 Task: Forward the 'Education' task to natasha.rominoff7@outlook.com.
Action: Mouse moved to (13, 159)
Screenshot: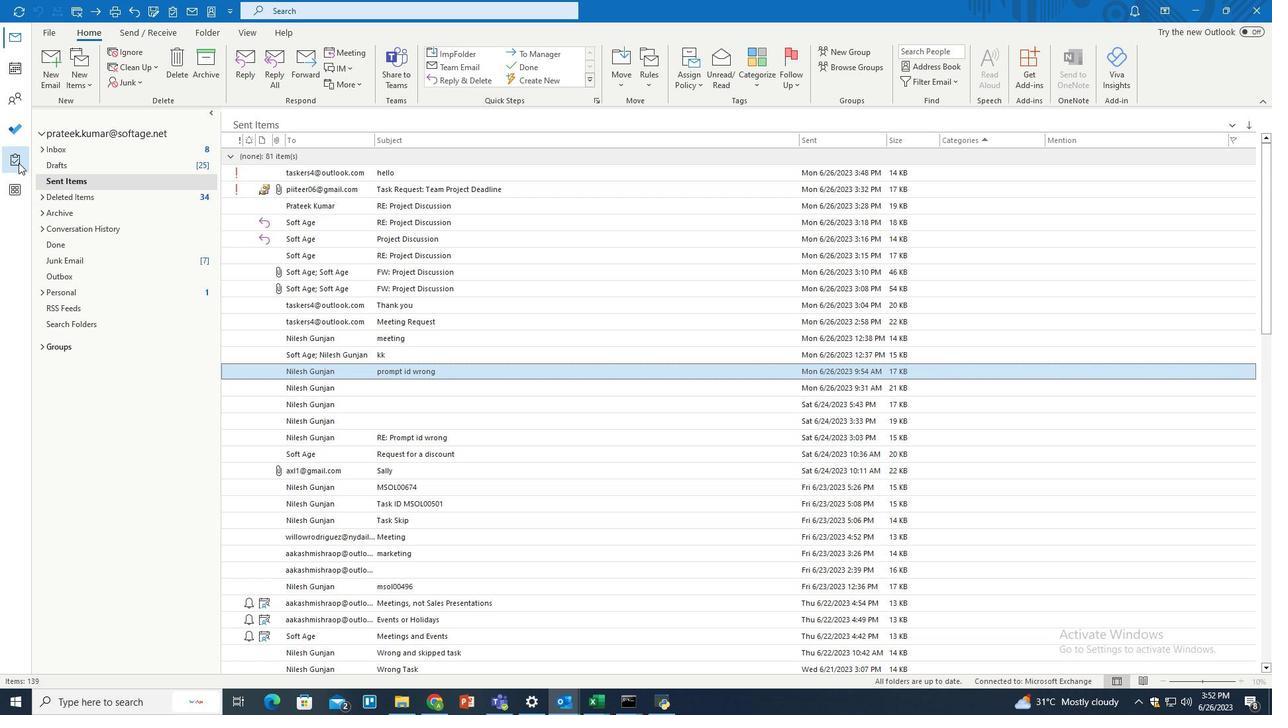 
Action: Mouse pressed left at (13, 159)
Screenshot: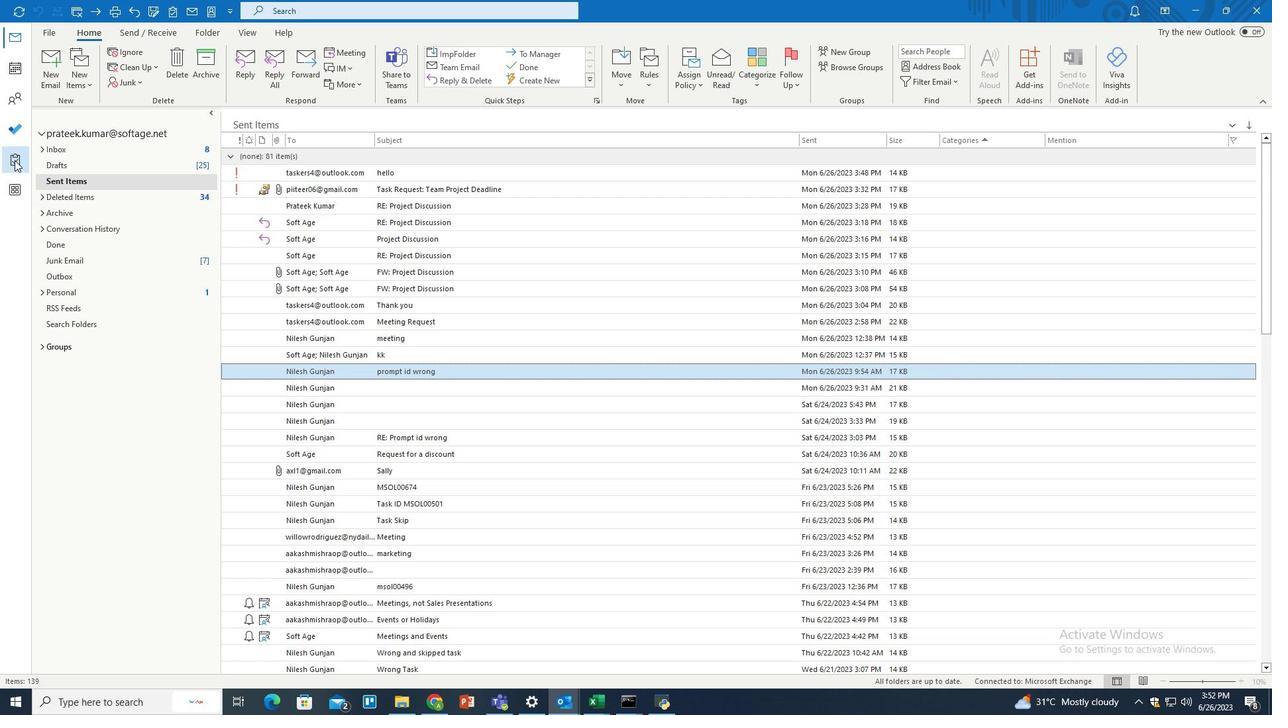 
Action: Mouse moved to (117, 152)
Screenshot: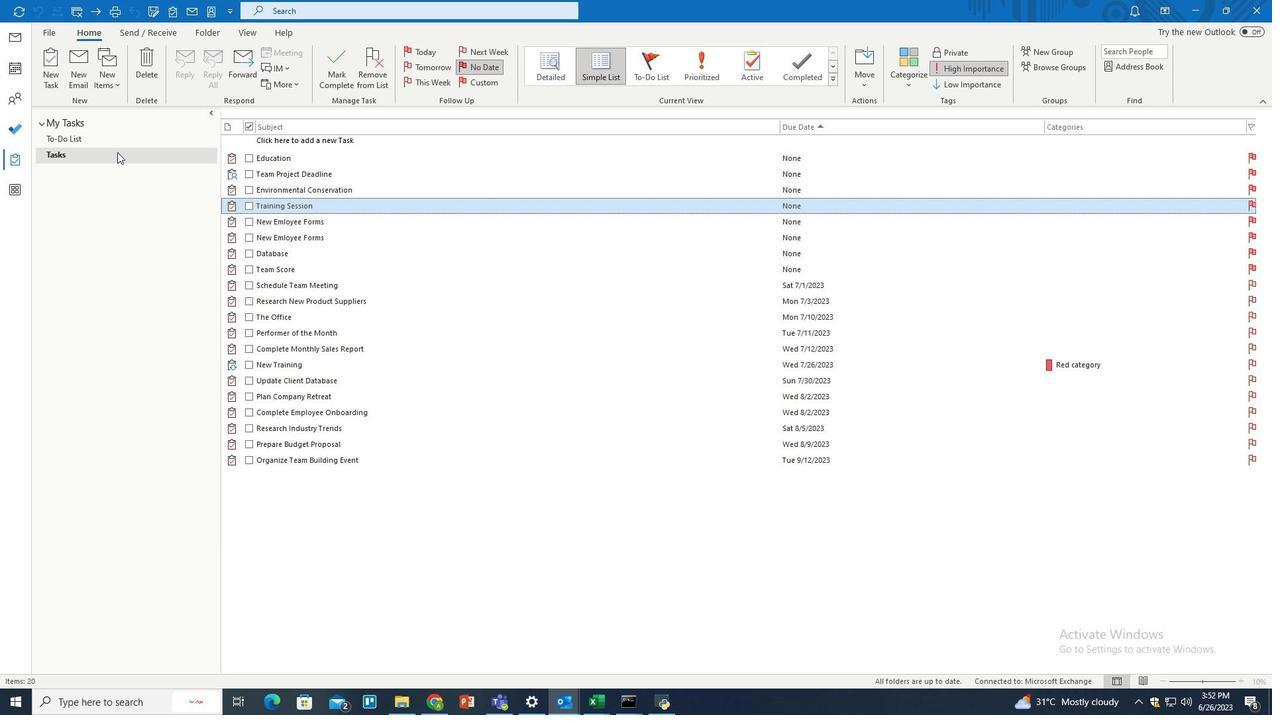 
Action: Mouse pressed left at (117, 152)
Screenshot: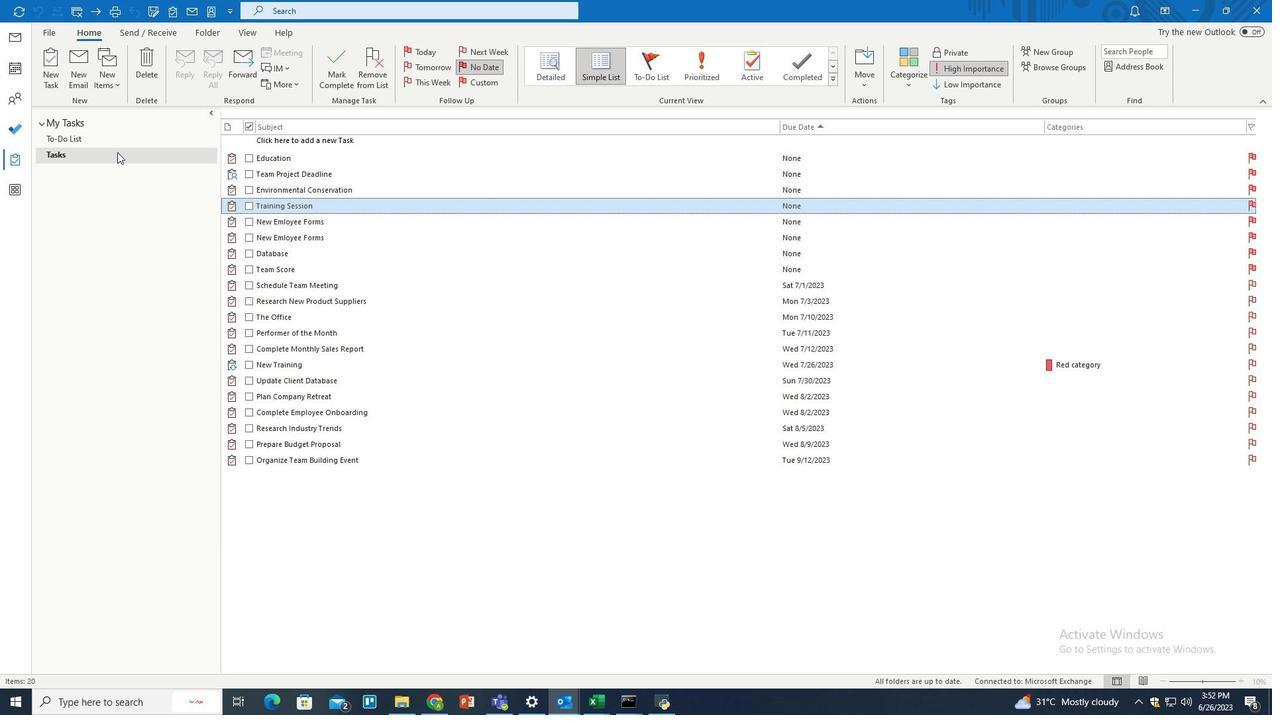 
Action: Mouse moved to (286, 157)
Screenshot: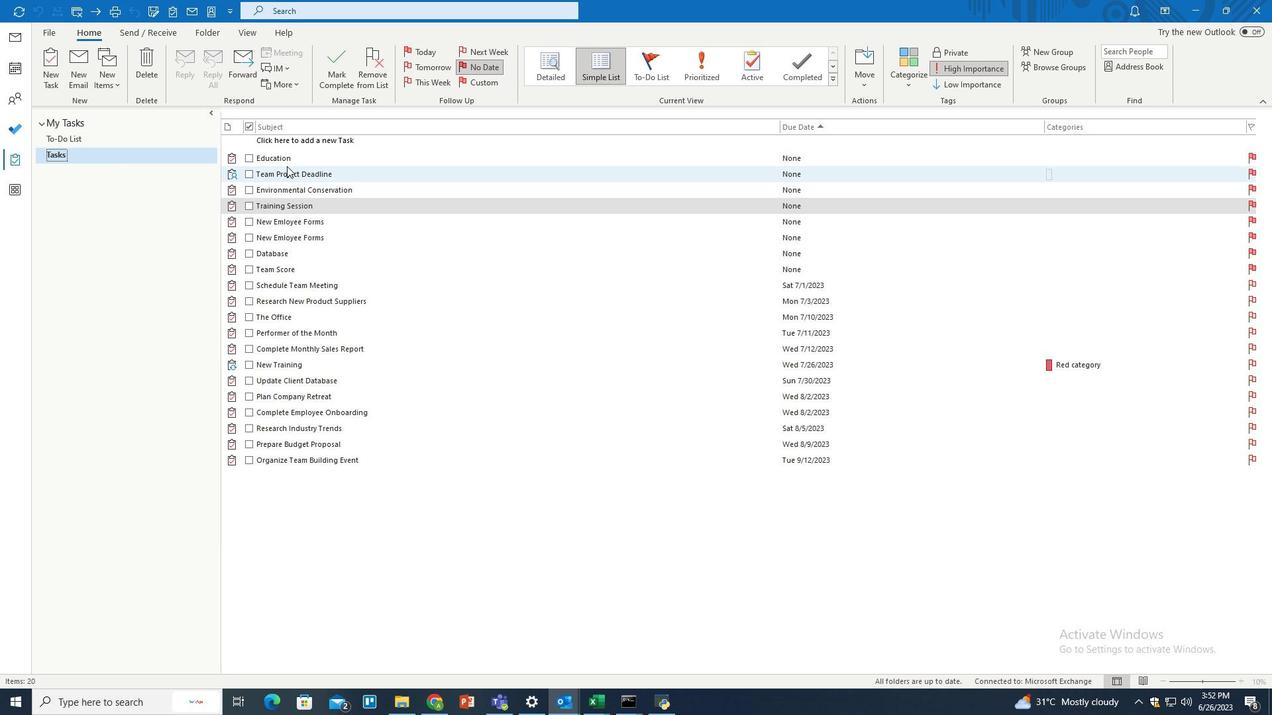 
Action: Mouse pressed left at (286, 157)
Screenshot: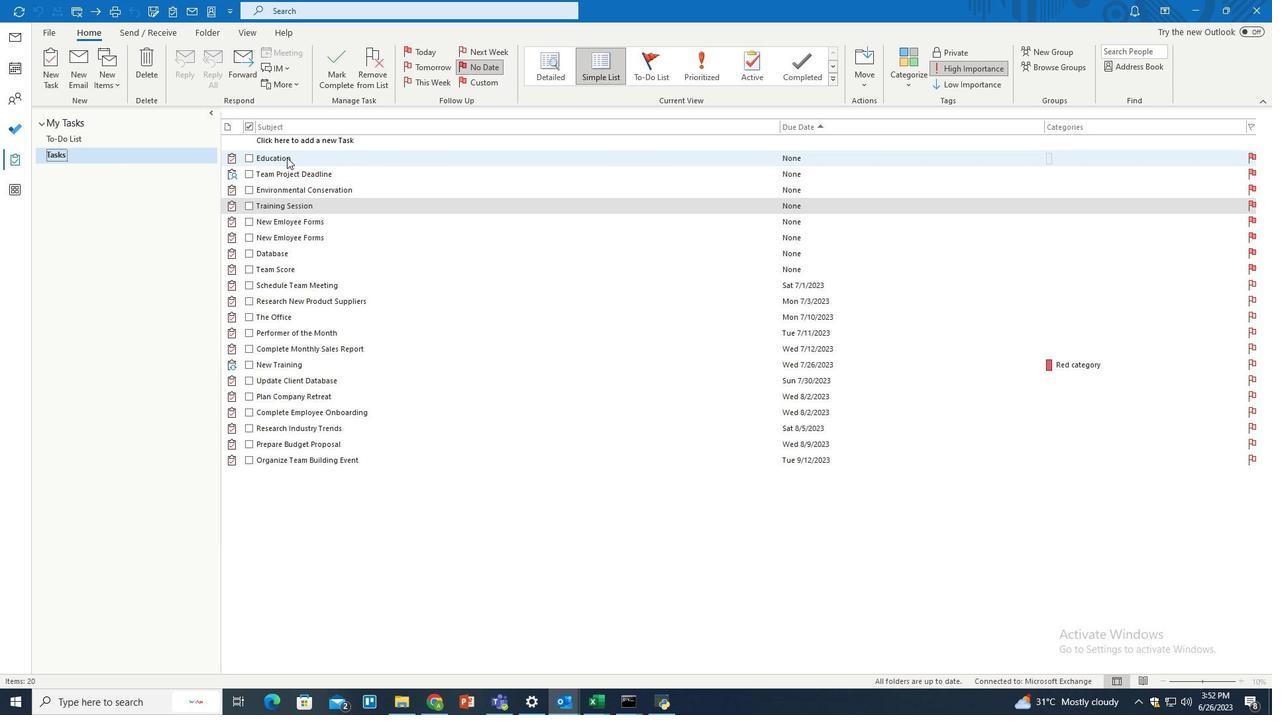 
Action: Mouse pressed left at (286, 157)
Screenshot: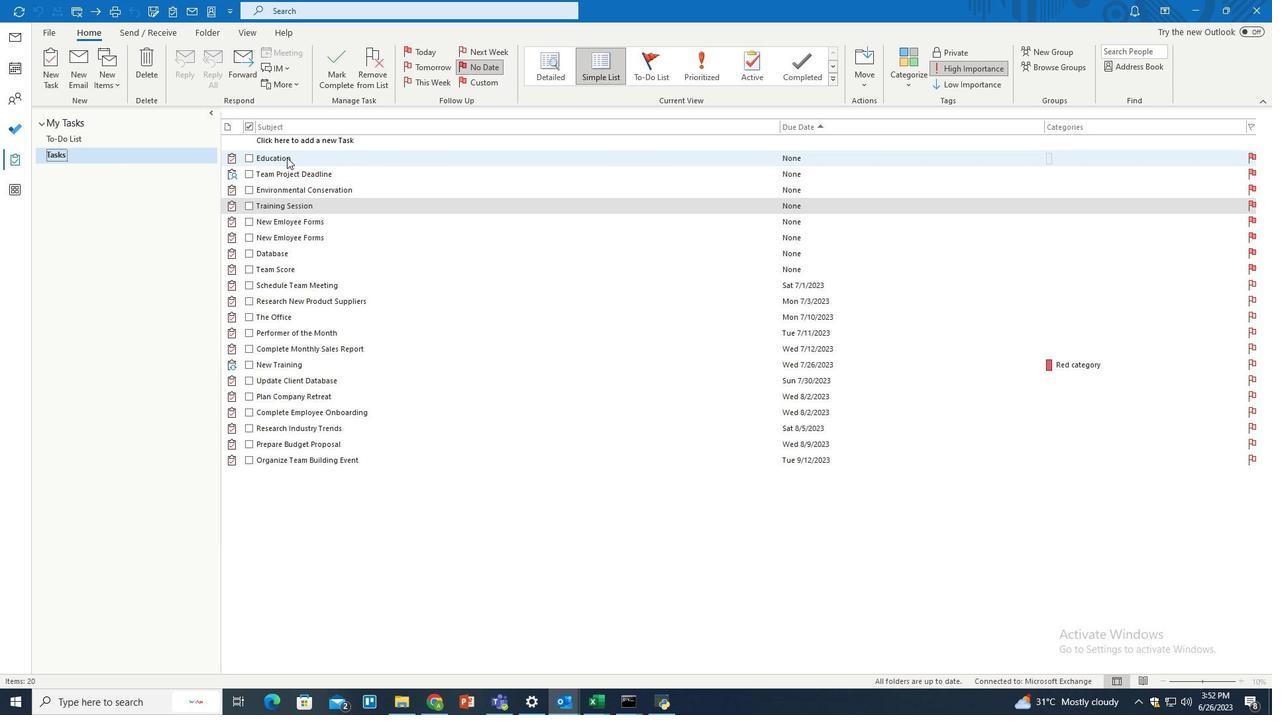 
Action: Mouse moved to (184, 291)
Screenshot: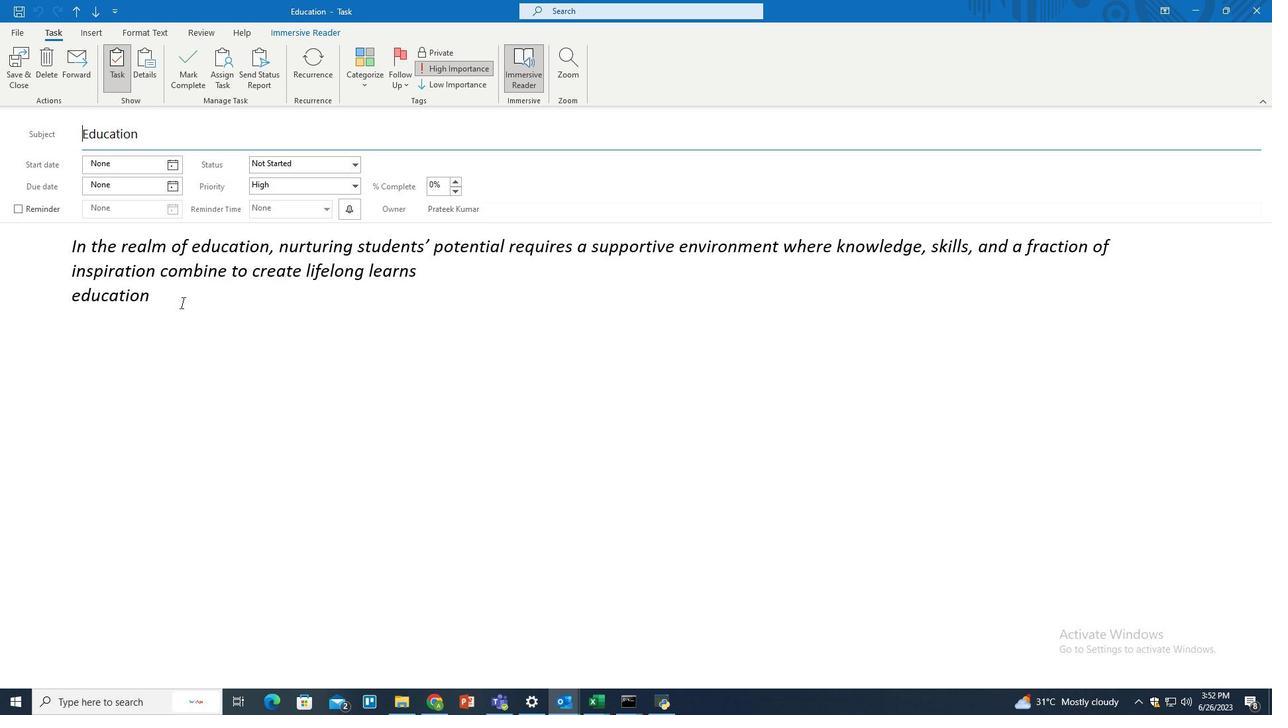 
Action: Mouse pressed left at (184, 291)
Screenshot: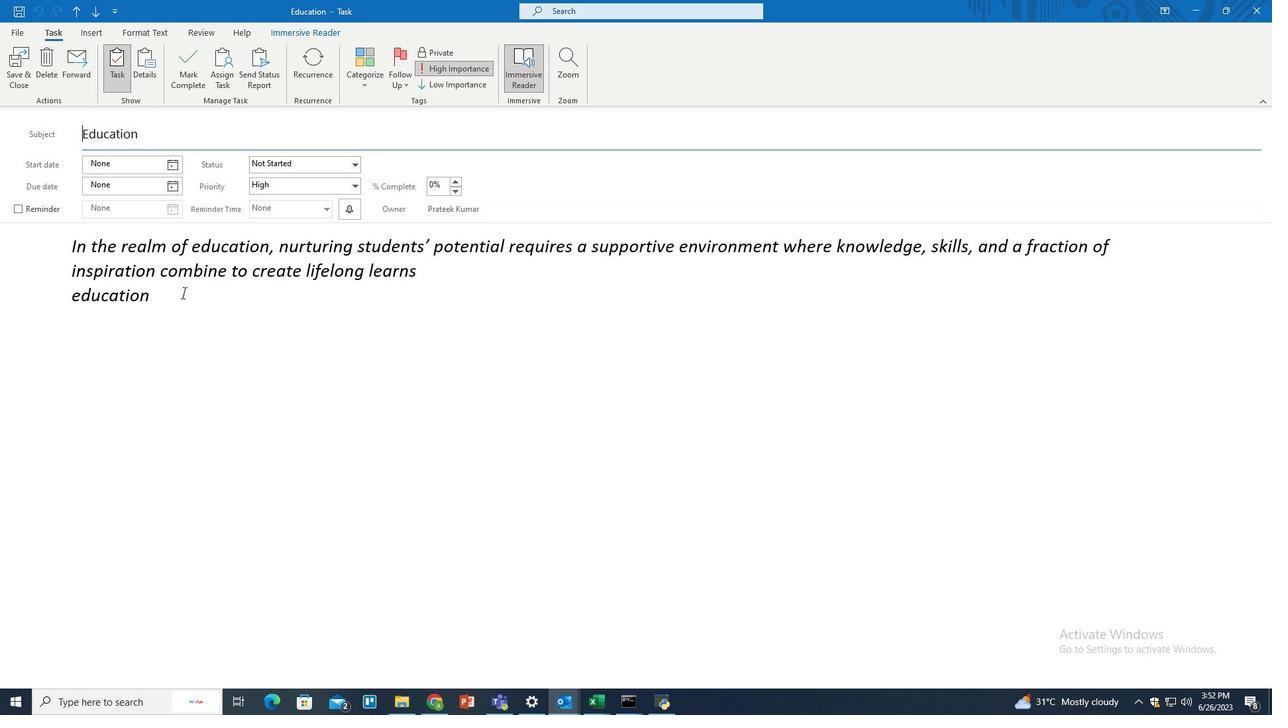 
Action: Mouse moved to (84, 73)
Screenshot: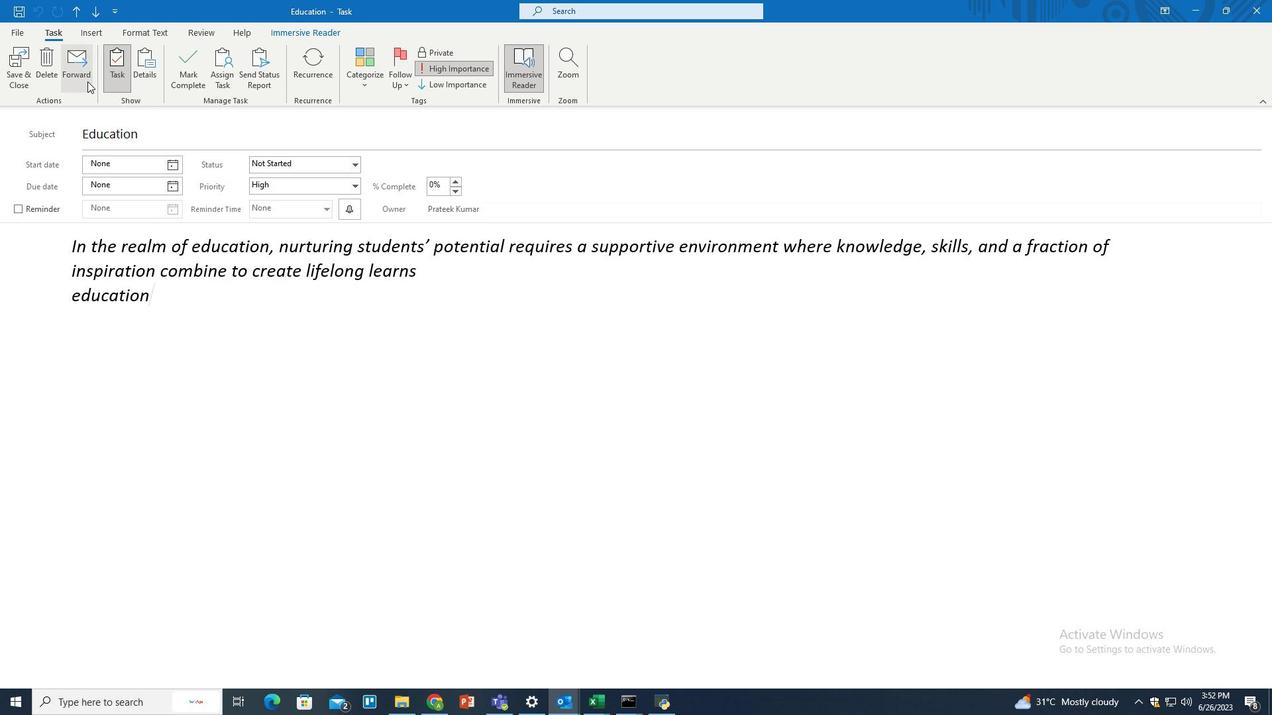 
Action: Mouse pressed left at (84, 73)
Screenshot: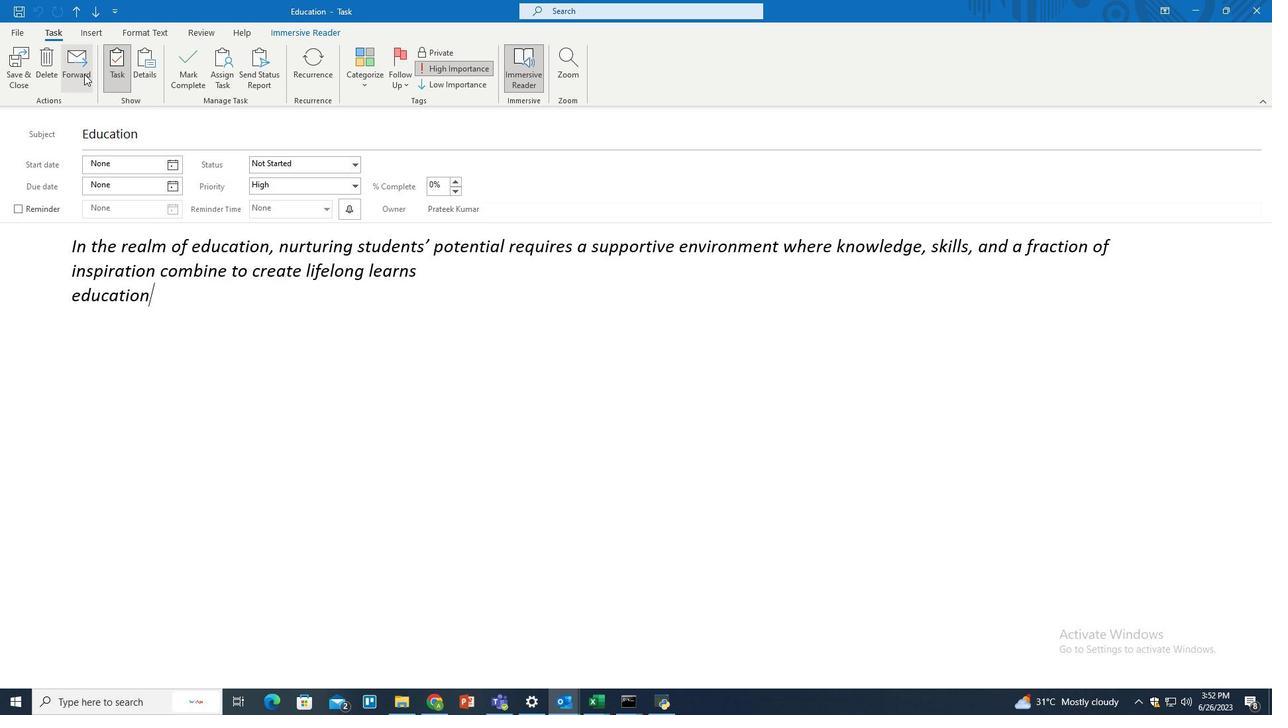 
Action: Mouse moved to (141, 123)
Screenshot: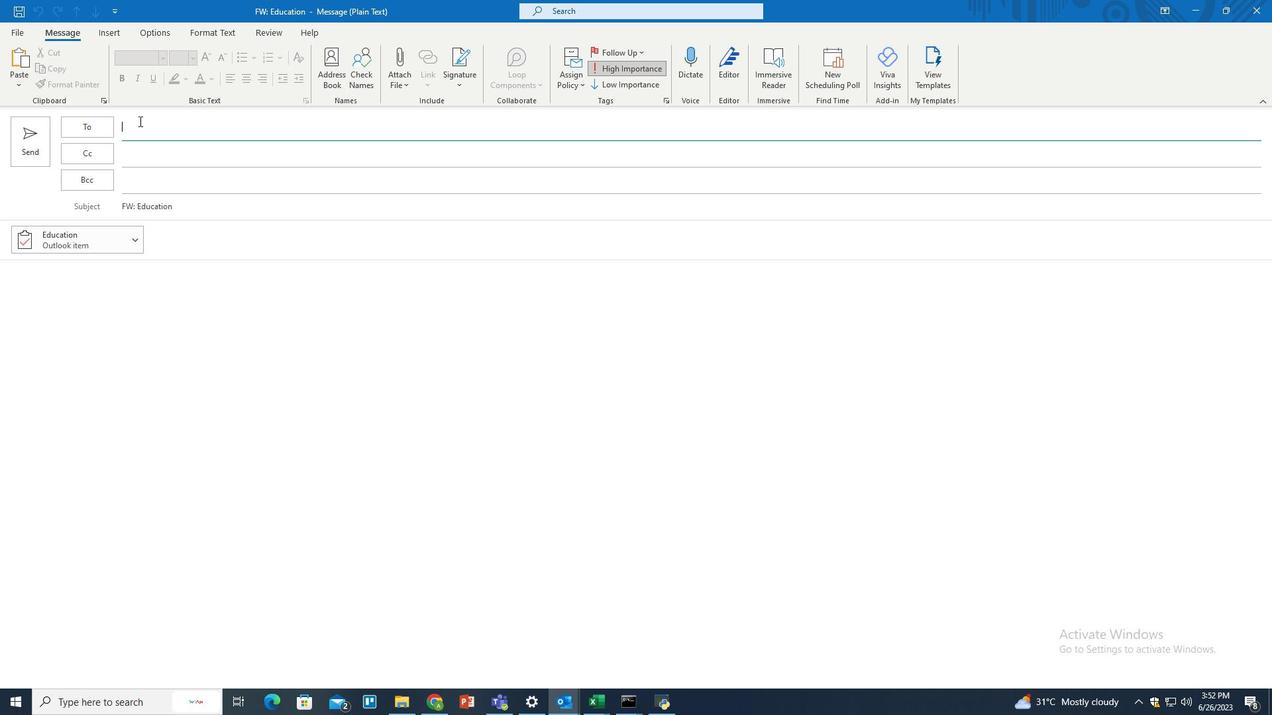 
Action: Mouse pressed left at (141, 123)
Screenshot: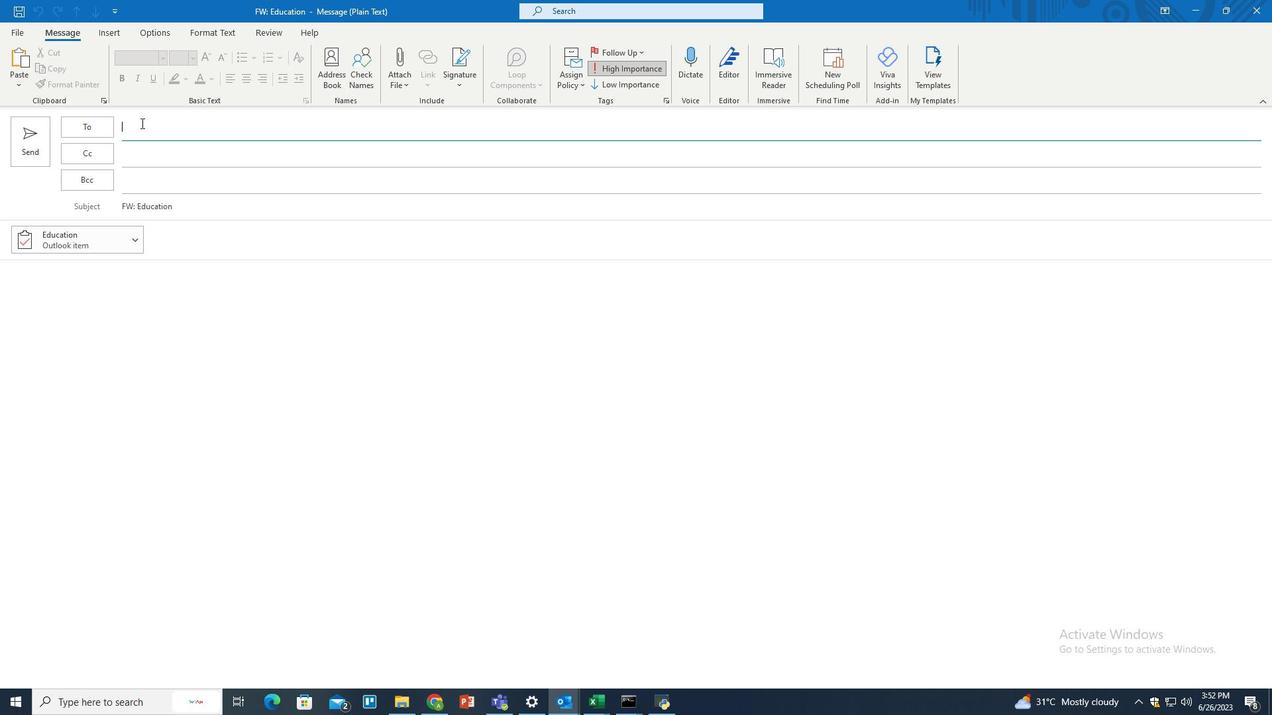 
Action: Key pressed natasha.rominof7<Key.shift>@outlookl.com<Key.enter>
Screenshot: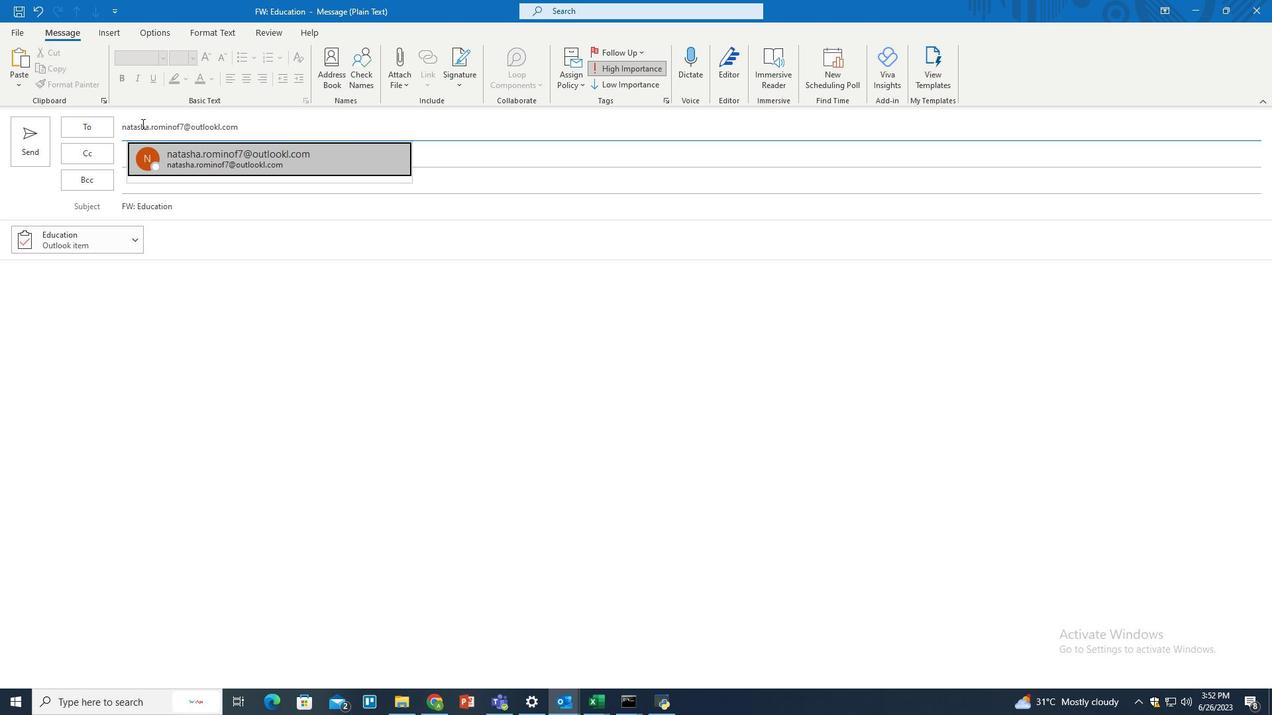 
Action: Mouse moved to (27, 143)
Screenshot: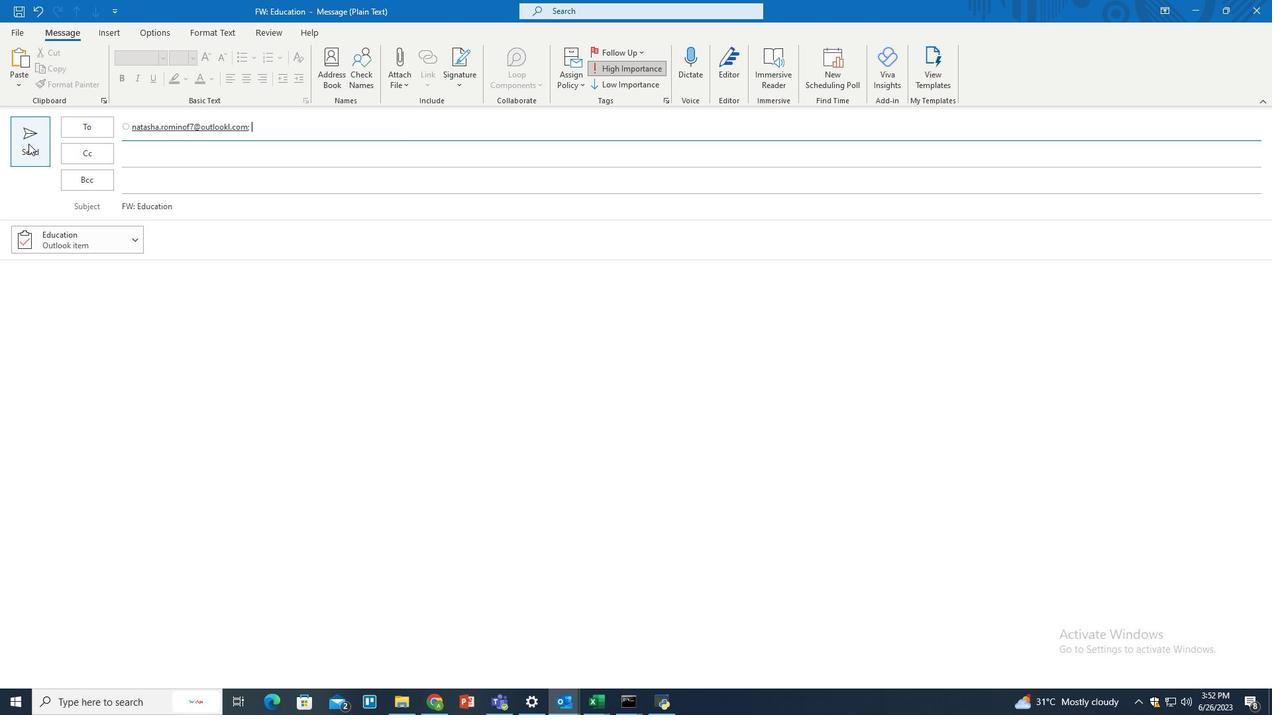 
Action: Mouse pressed left at (27, 143)
Screenshot: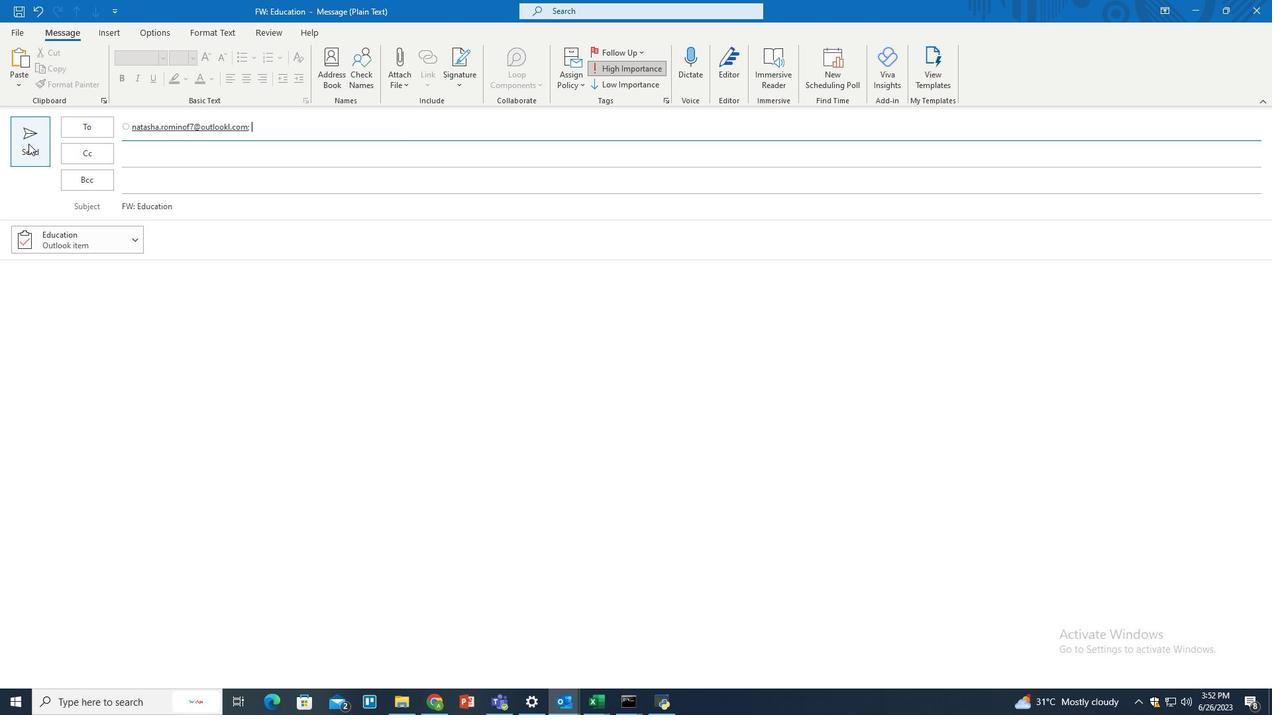 
Action: Mouse moved to (45, 66)
Screenshot: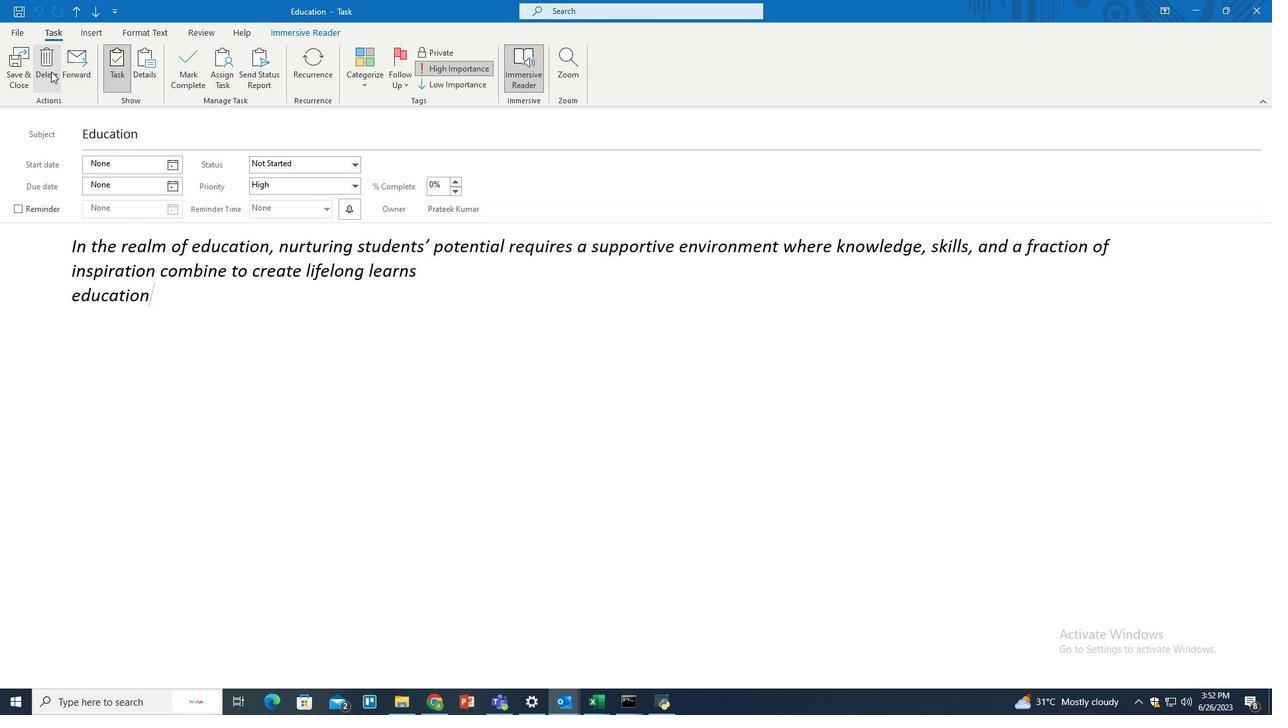 
Action: Mouse pressed left at (45, 66)
Screenshot: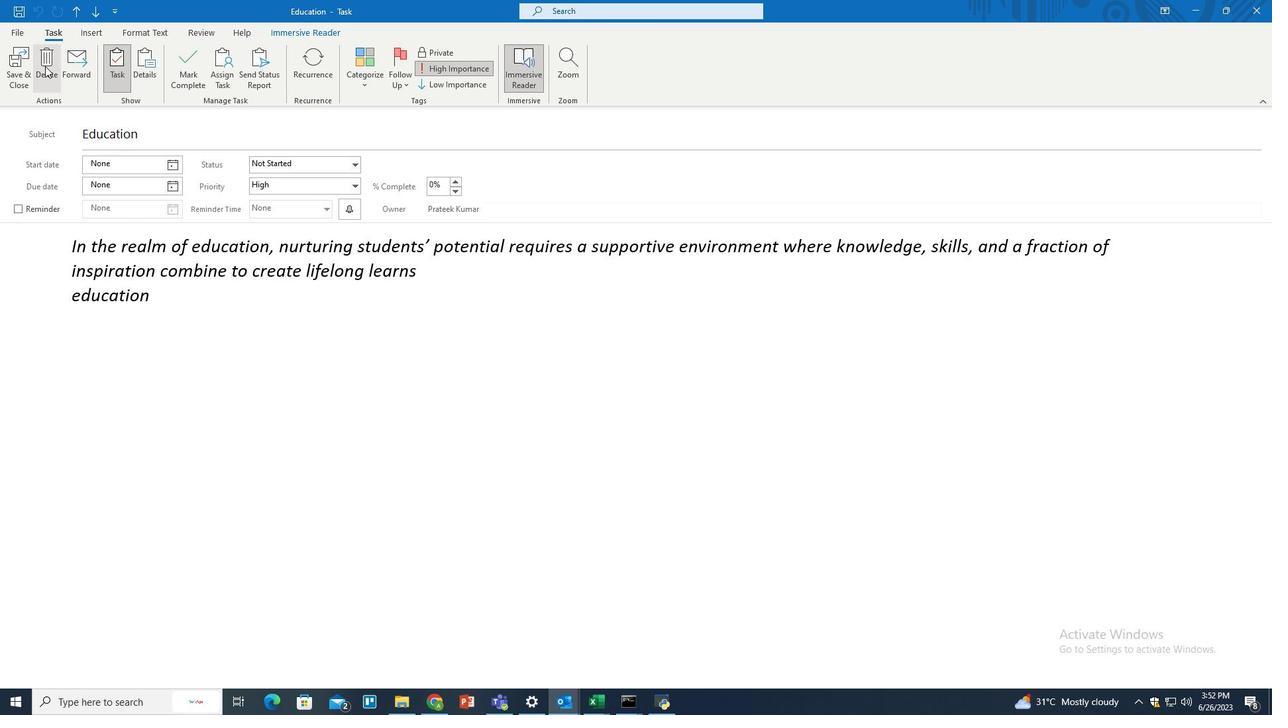 
Action: Mouse moved to (398, 341)
Screenshot: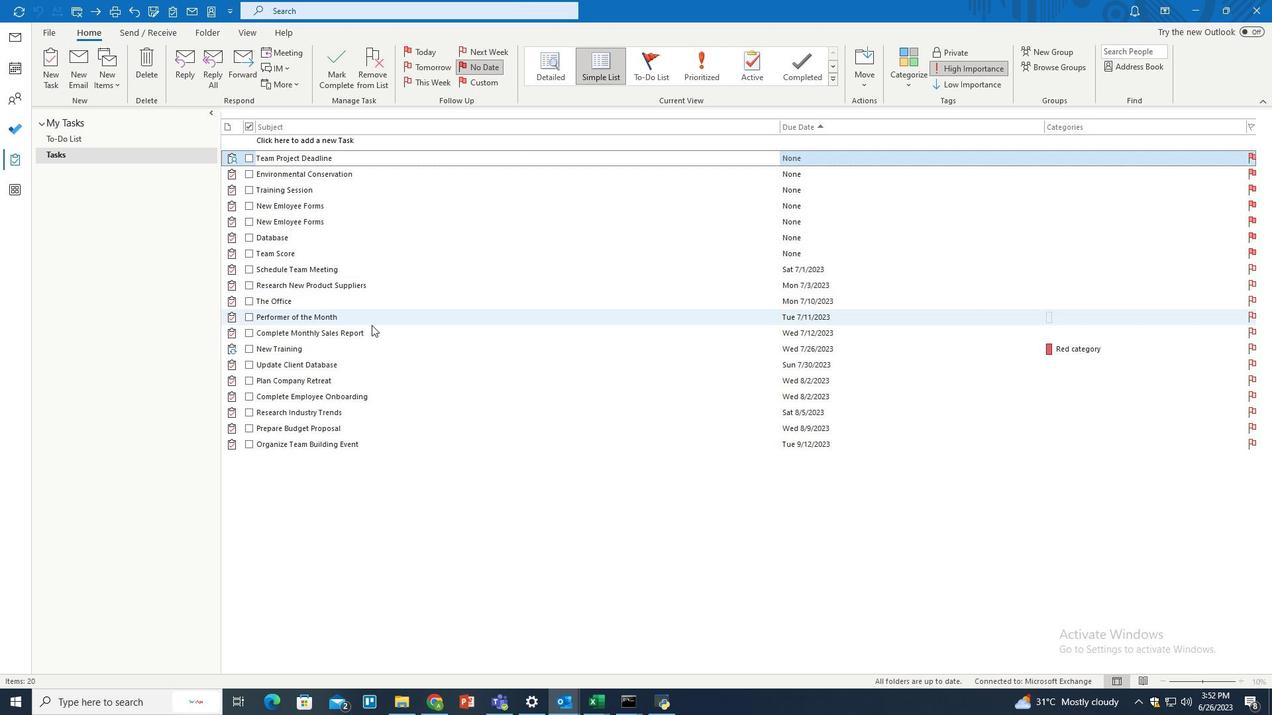 
